 Task: Schedule a photography workshop for next Thursday at 11:00 PM.
Action: Mouse moved to (91, 250)
Screenshot: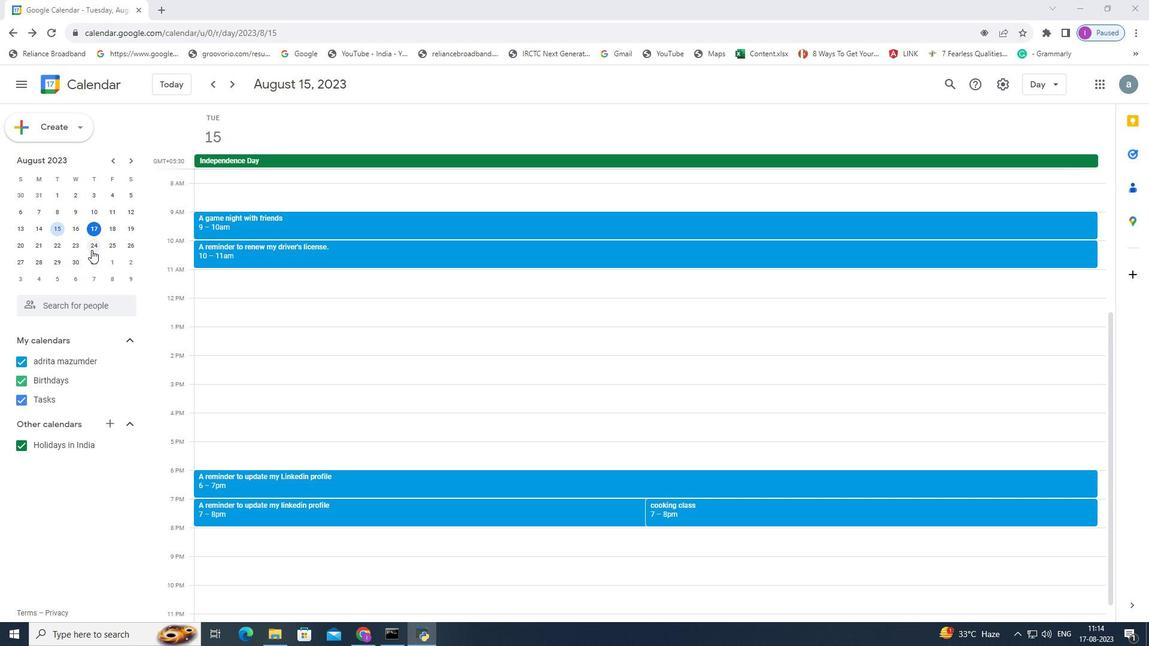 
Action: Mouse pressed left at (91, 250)
Screenshot: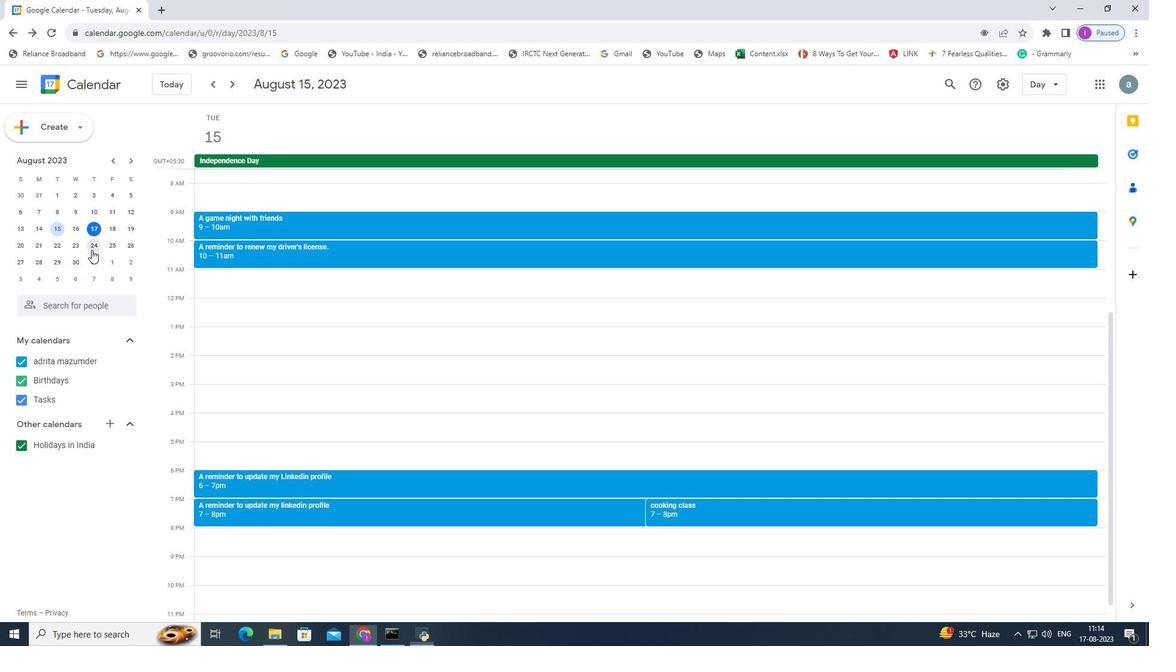 
Action: Mouse moved to (189, 275)
Screenshot: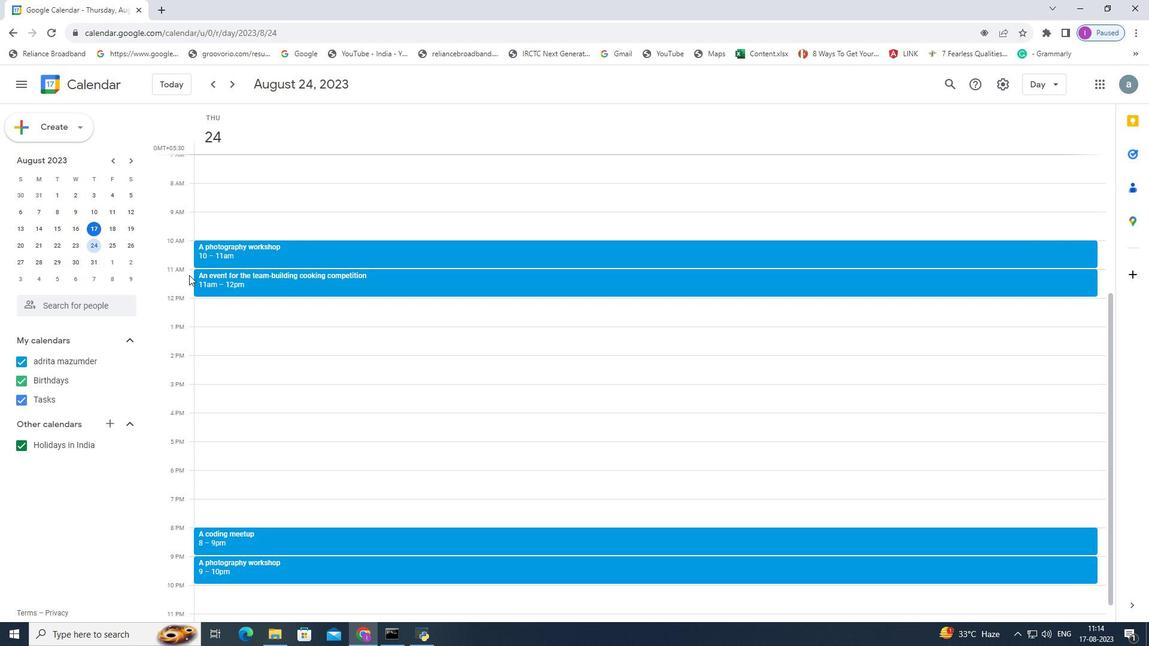 
Action: Mouse pressed left at (189, 275)
Screenshot: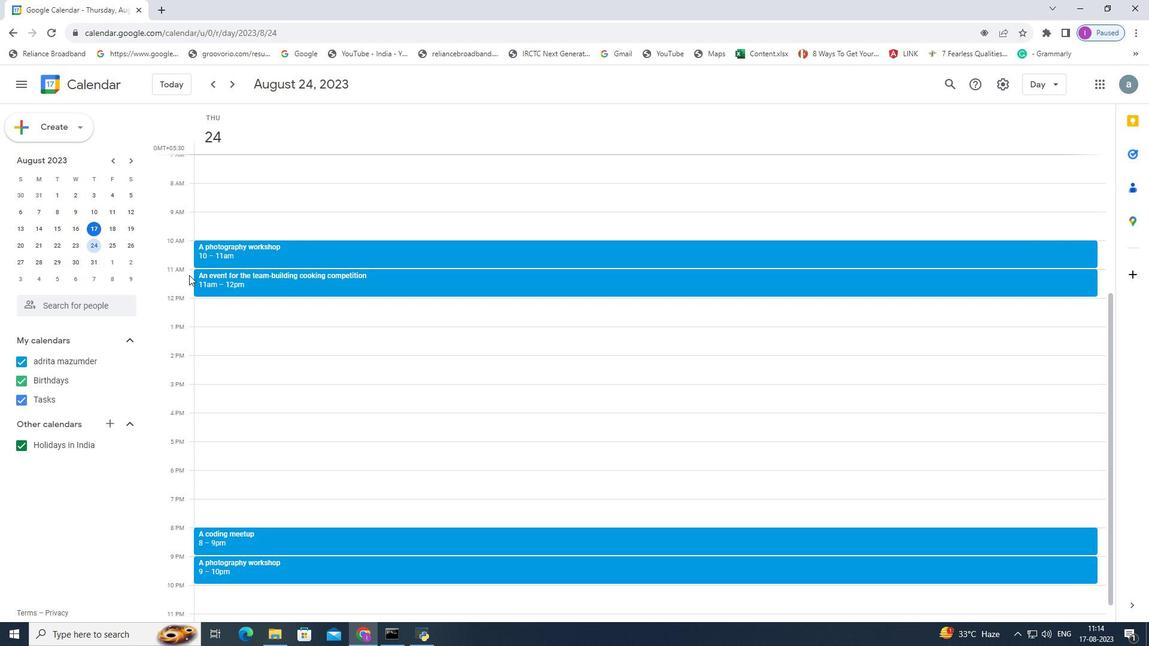 
Action: Mouse moved to (559, 235)
Screenshot: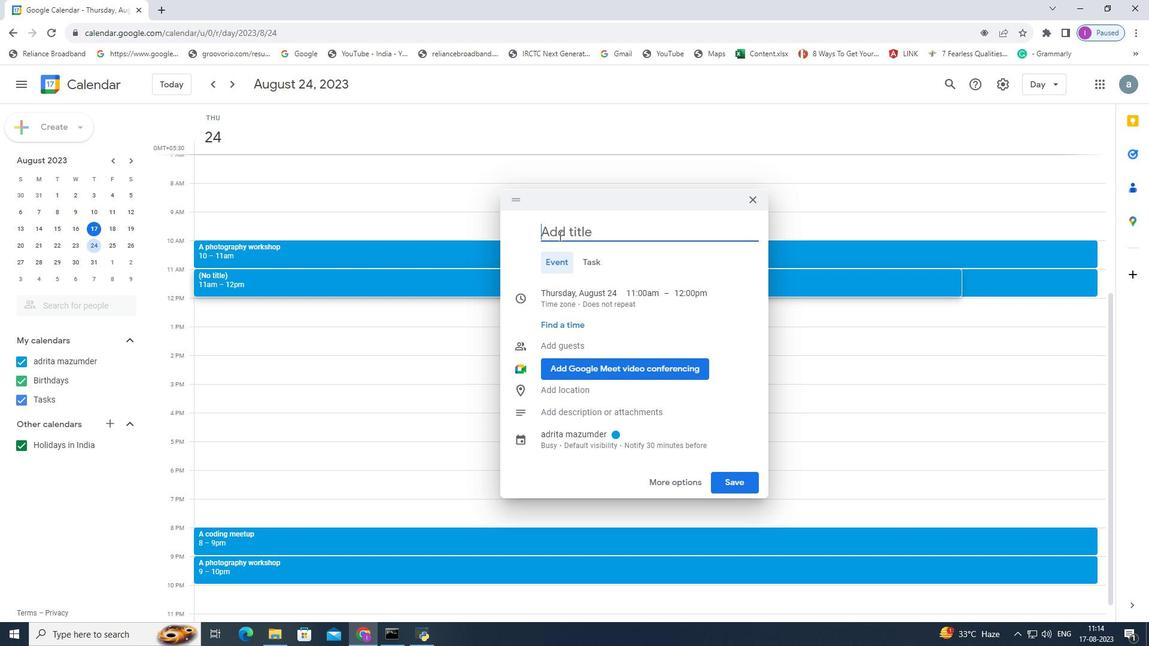 
Action: Mouse pressed left at (559, 235)
Screenshot: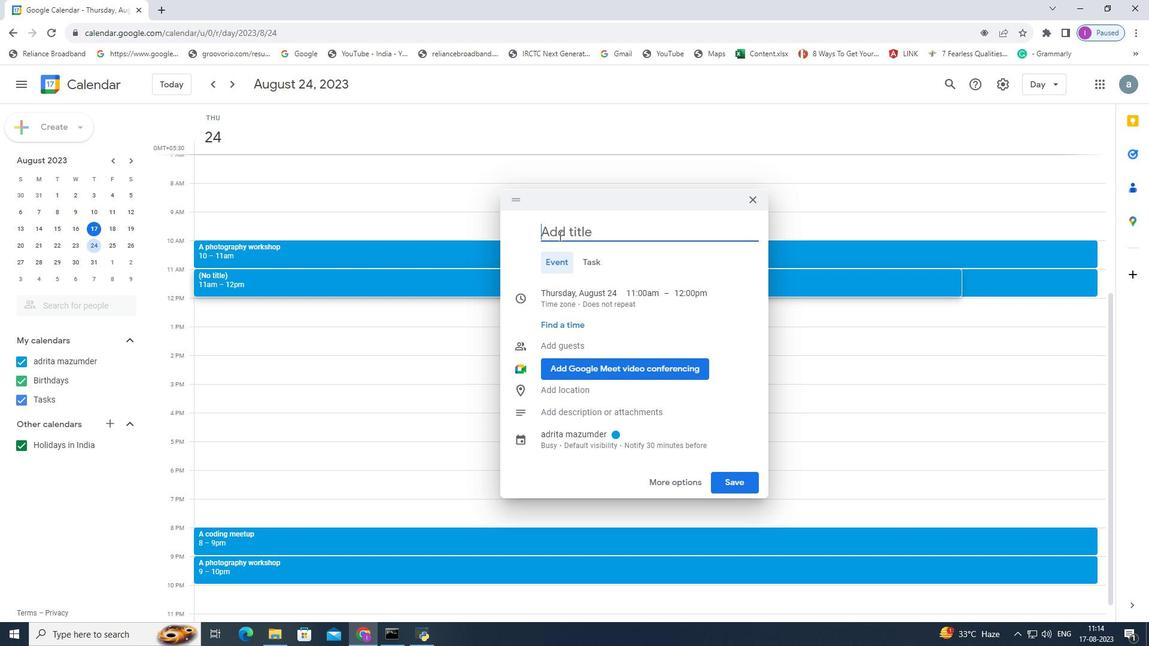 
Action: Mouse moved to (556, 234)
Screenshot: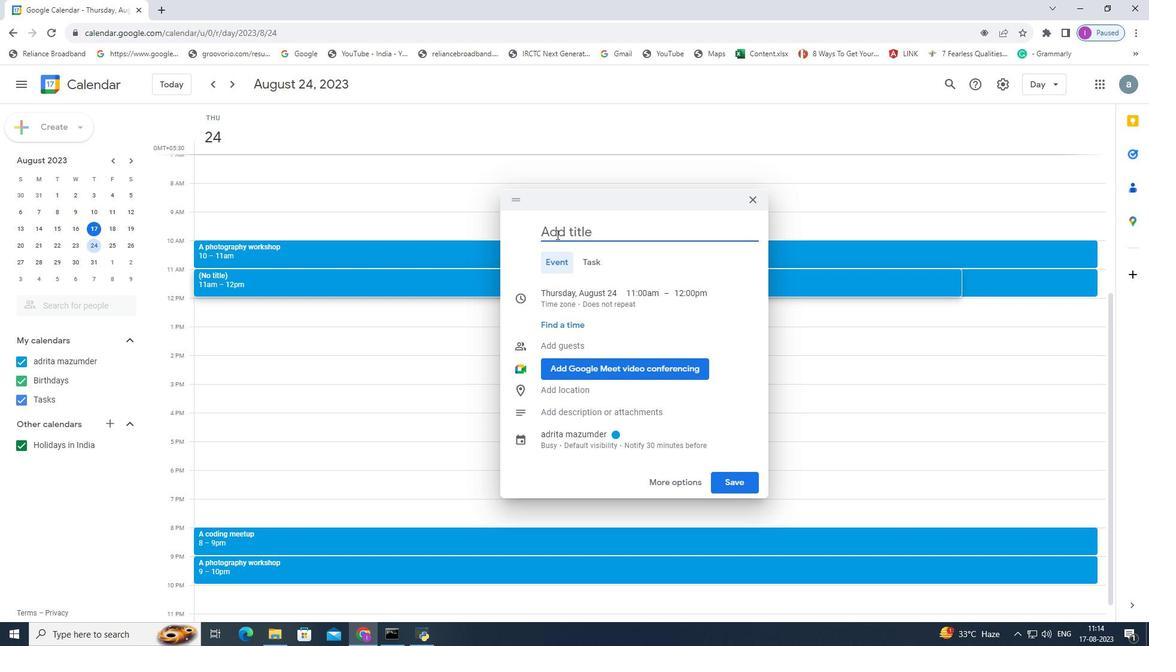 
Action: Key pressed <Key.shift>A<Key.space>photography<Key.space>workshop
Screenshot: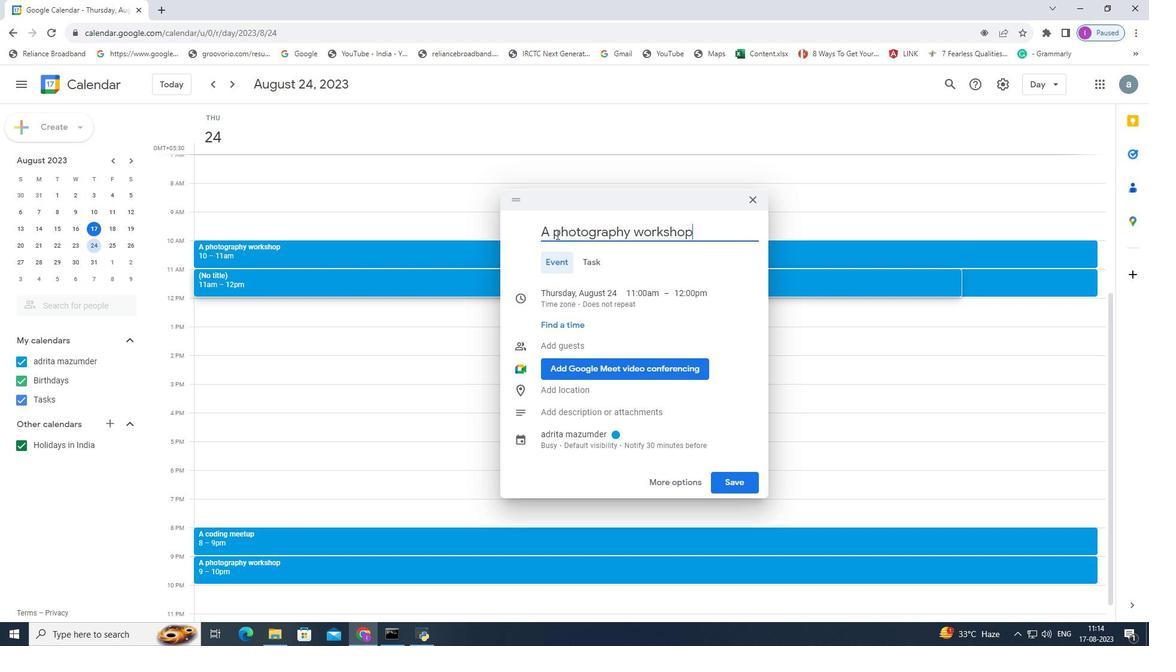 
Action: Mouse moved to (751, 487)
Screenshot: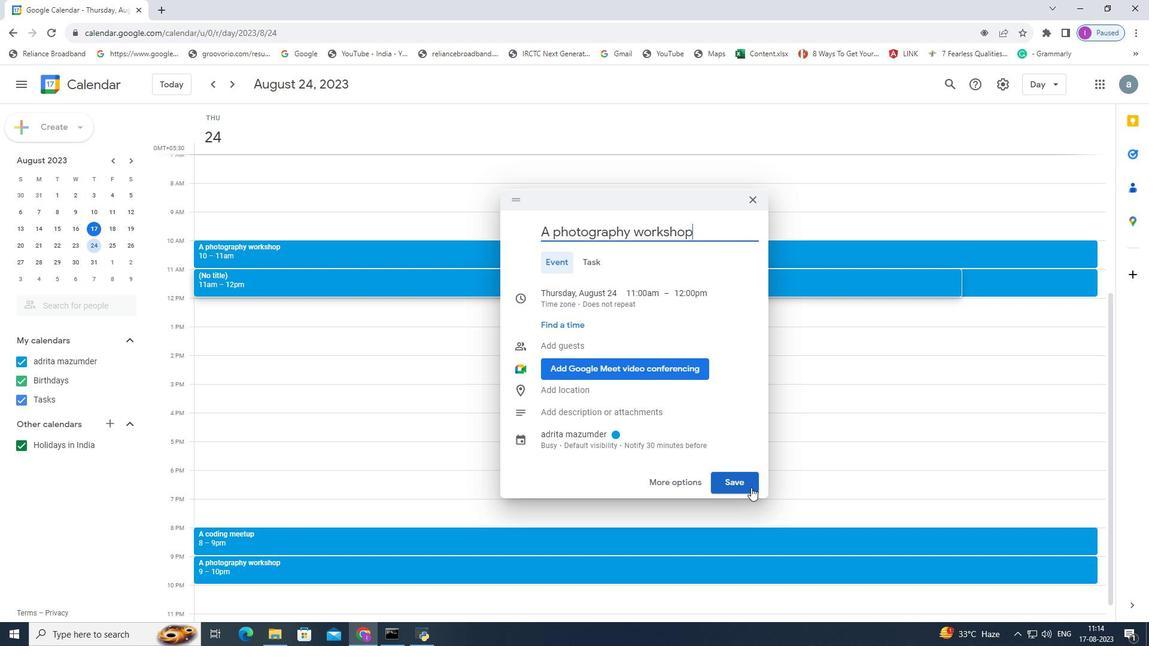 
Action: Mouse pressed left at (751, 487)
Screenshot: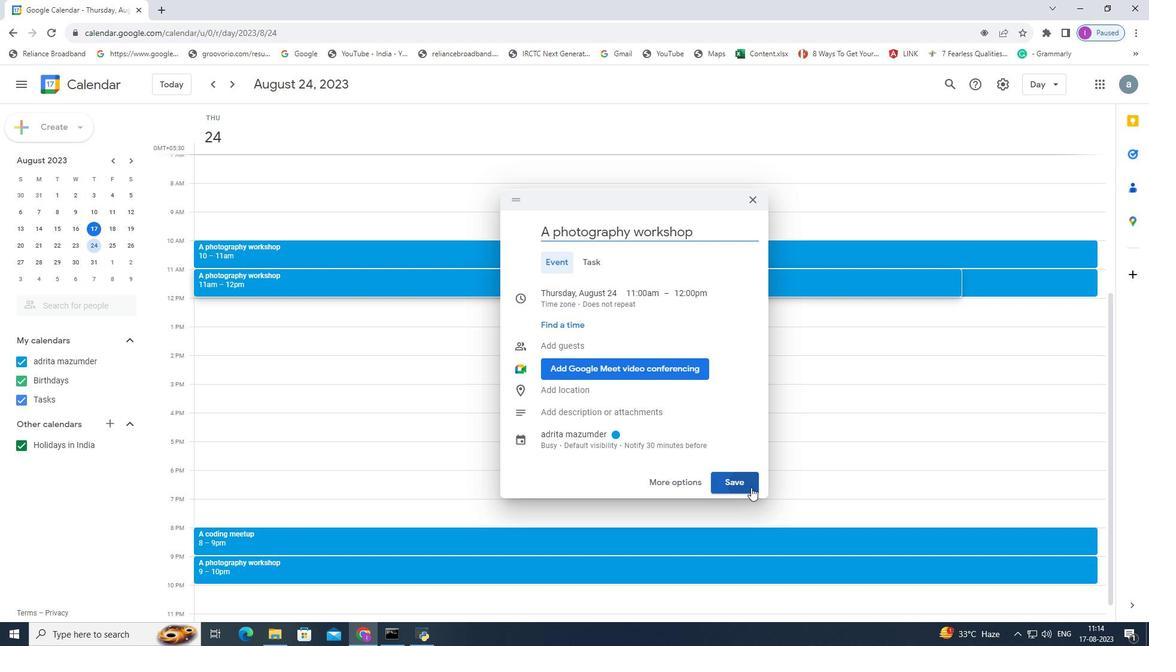 
Action: Mouse moved to (744, 477)
Screenshot: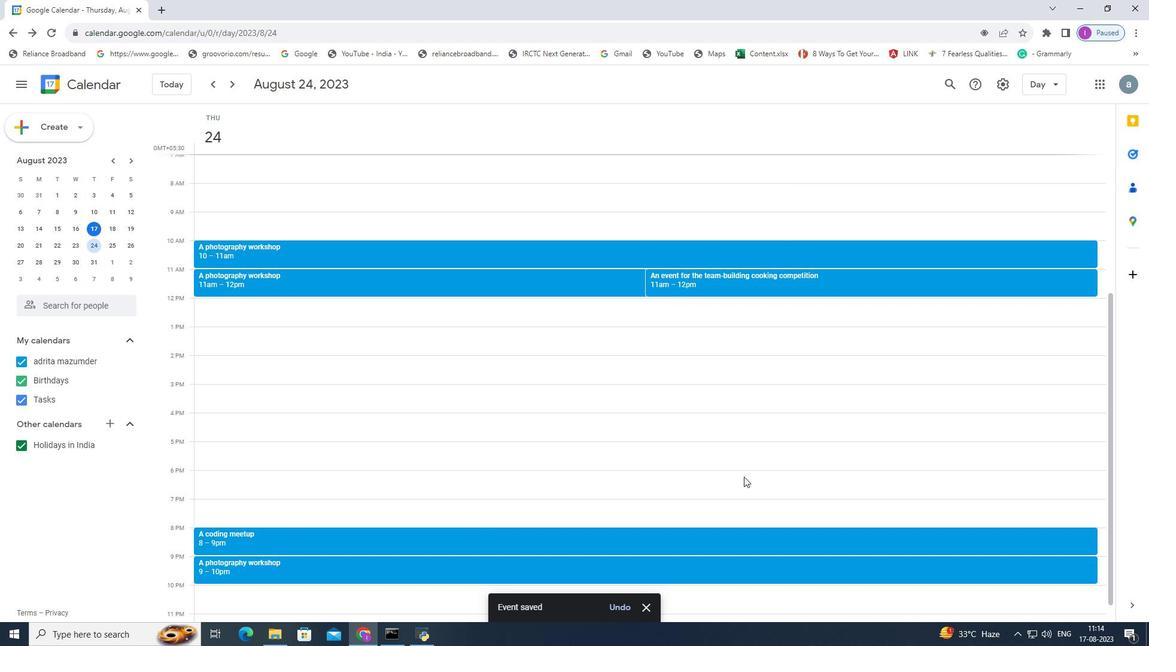 
